 Task: In the Company mitsubishi.com, schedule a meeting with title: 'Product Demo and Service Presentation', Select date: '11 September, 2023', select start time: 12:00:PM. Add location in person New York with meeting description: Kindly join this meeting to understand Product Demo and Service Presentation. Add attendees from company's contact and save.. Logged in from softage.1@softage.net
Action: Mouse moved to (67, 49)
Screenshot: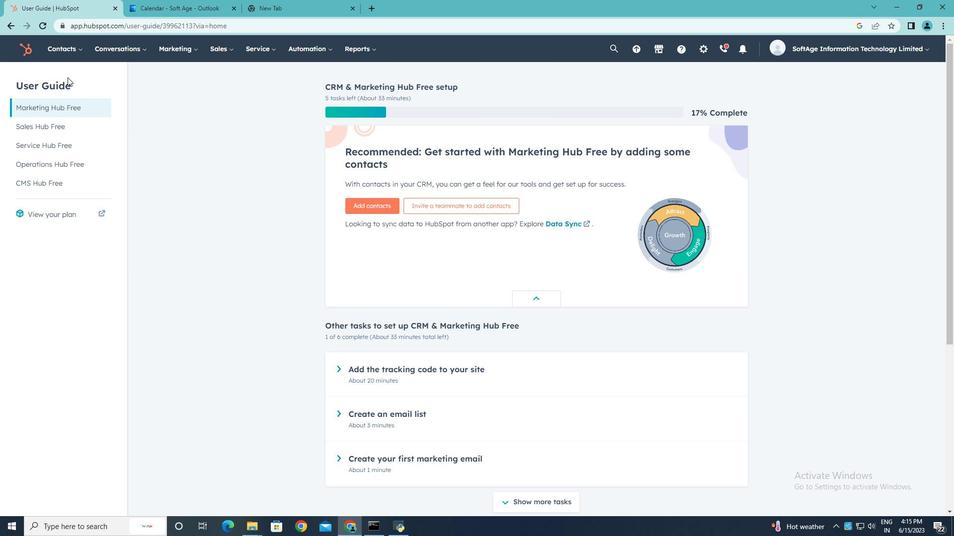 
Action: Mouse pressed left at (67, 49)
Screenshot: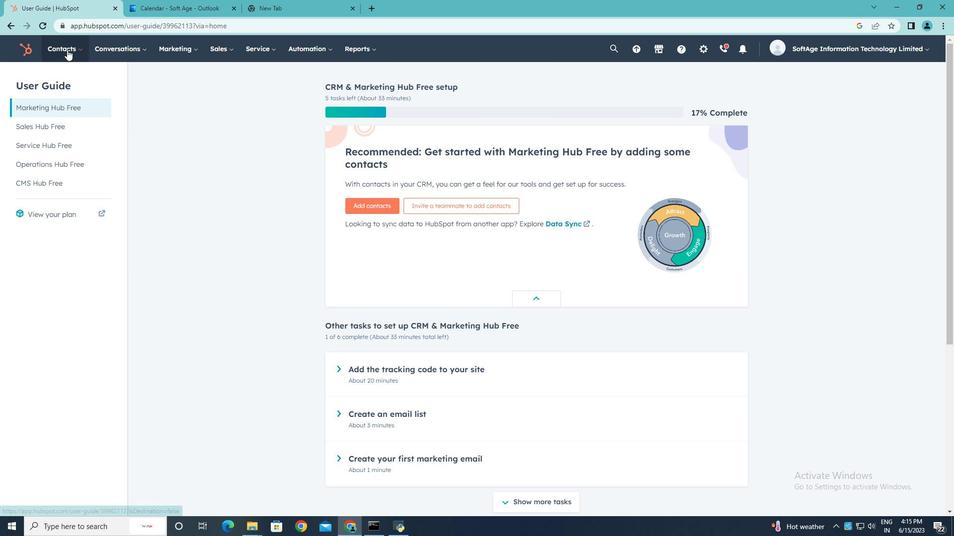 
Action: Mouse moved to (75, 96)
Screenshot: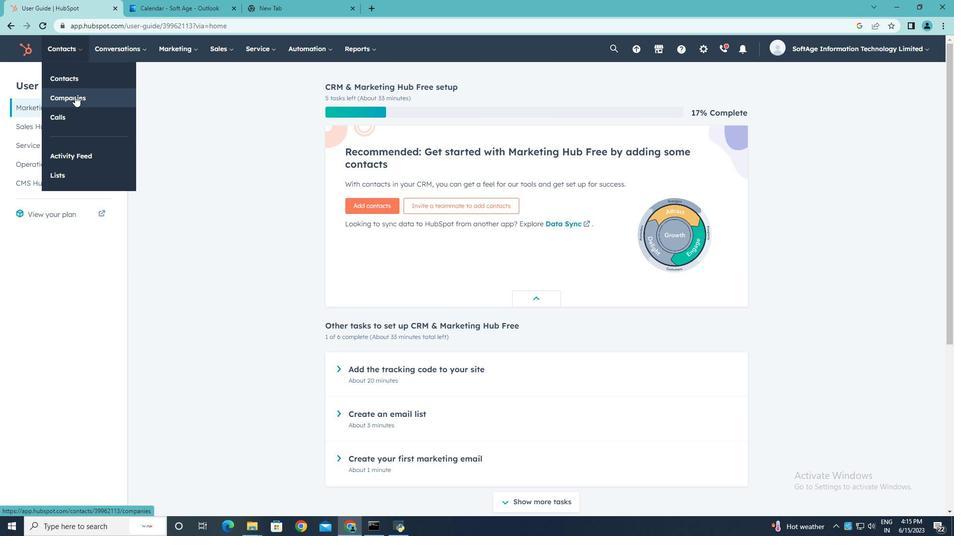 
Action: Mouse pressed left at (75, 96)
Screenshot: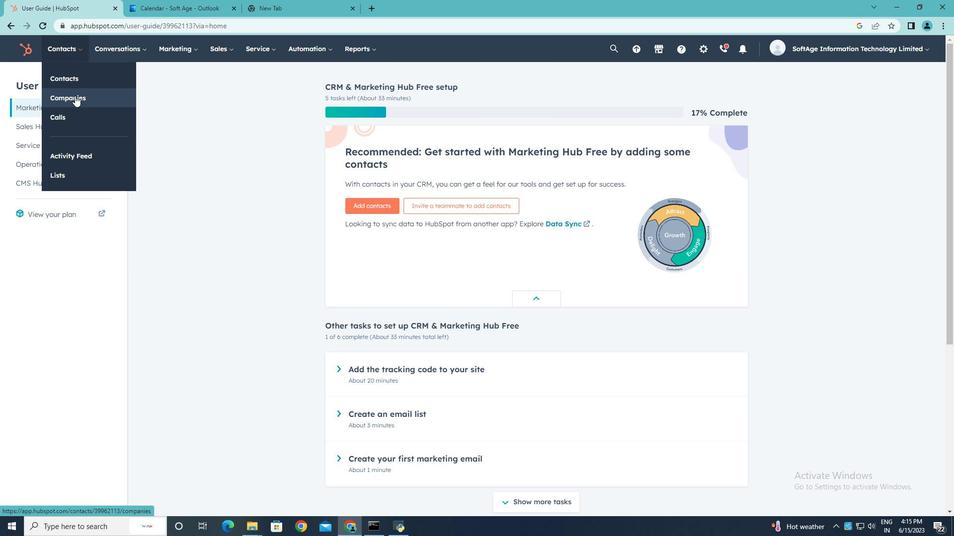 
Action: Mouse moved to (69, 159)
Screenshot: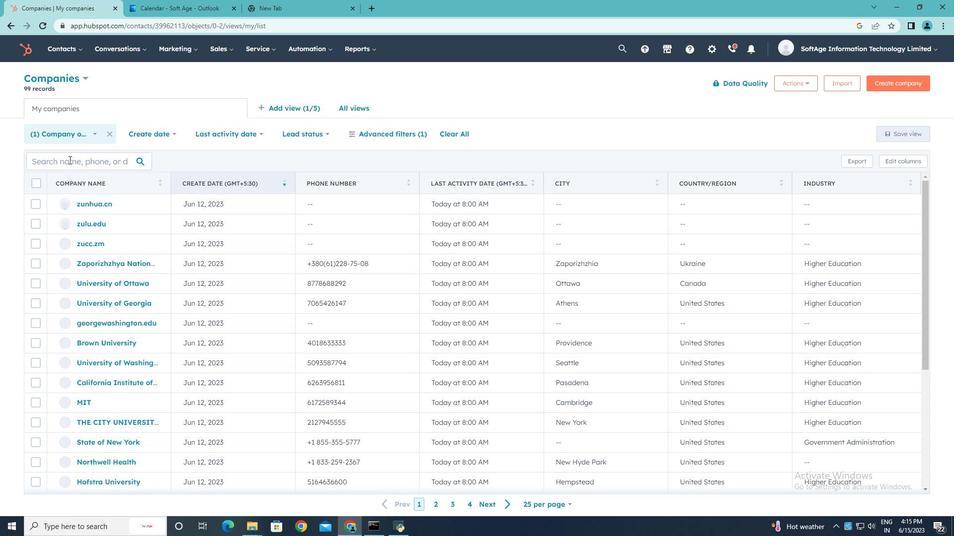 
Action: Mouse pressed left at (69, 159)
Screenshot: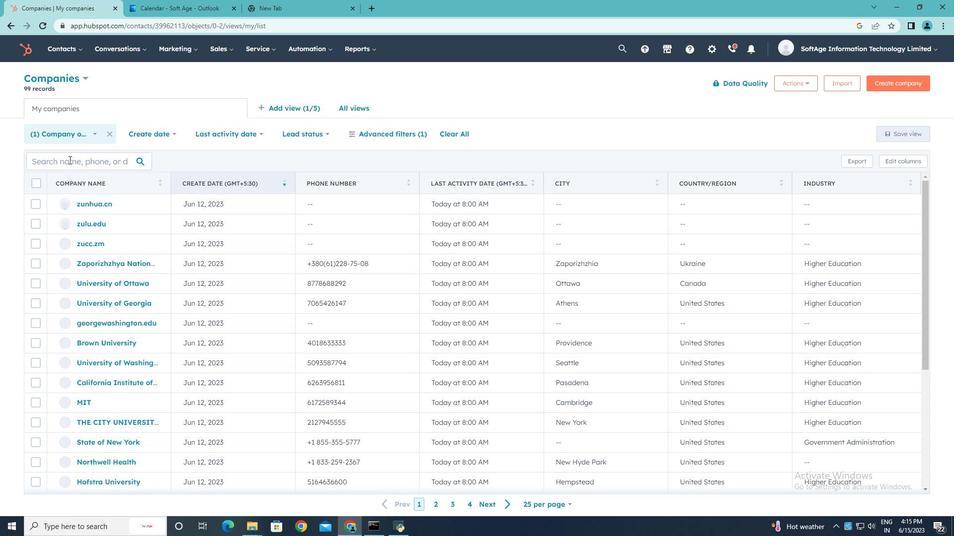 
Action: Mouse moved to (69, 159)
Screenshot: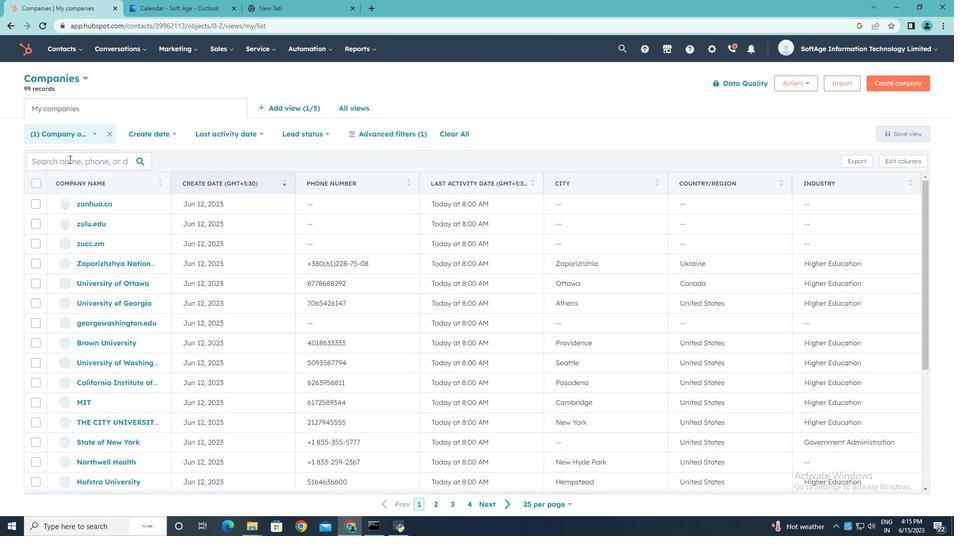 
Action: Key pressed <Key.shift><Key.shift><Key.shift><Key.shift>mitsubishi.com
Screenshot: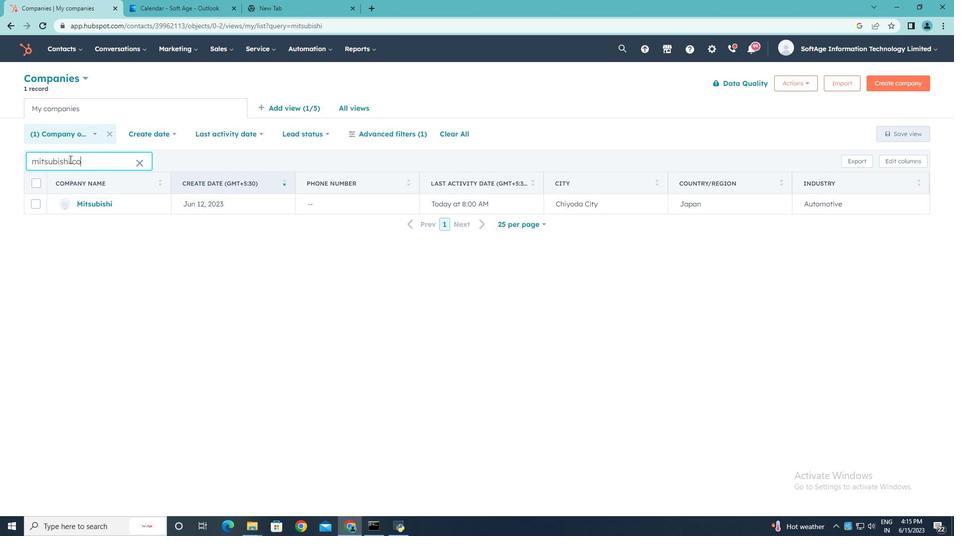 
Action: Mouse moved to (89, 204)
Screenshot: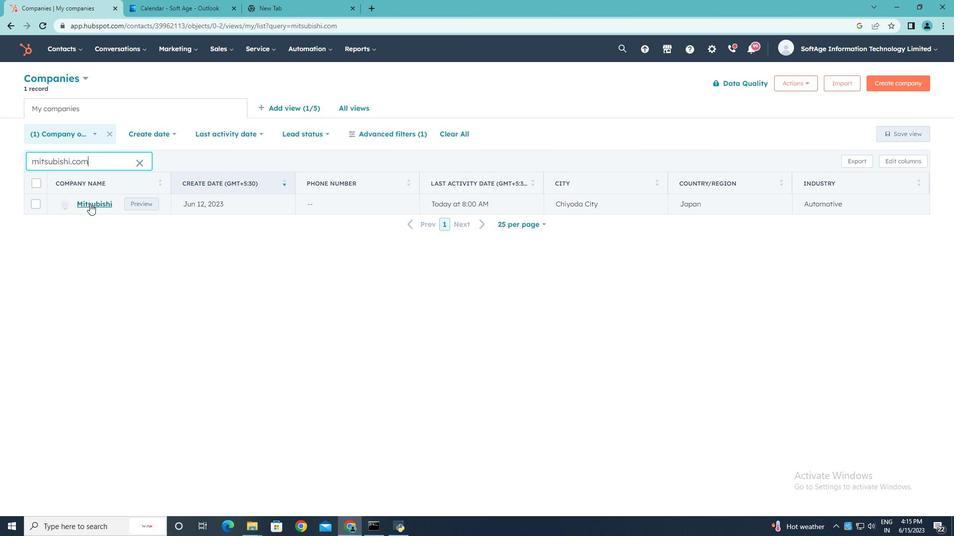 
Action: Mouse pressed left at (89, 204)
Screenshot: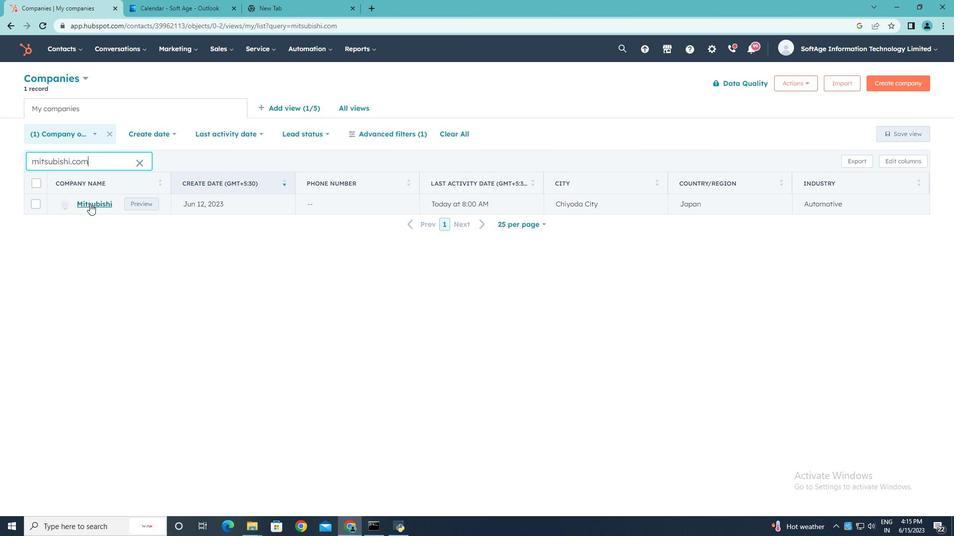 
Action: Mouse moved to (160, 160)
Screenshot: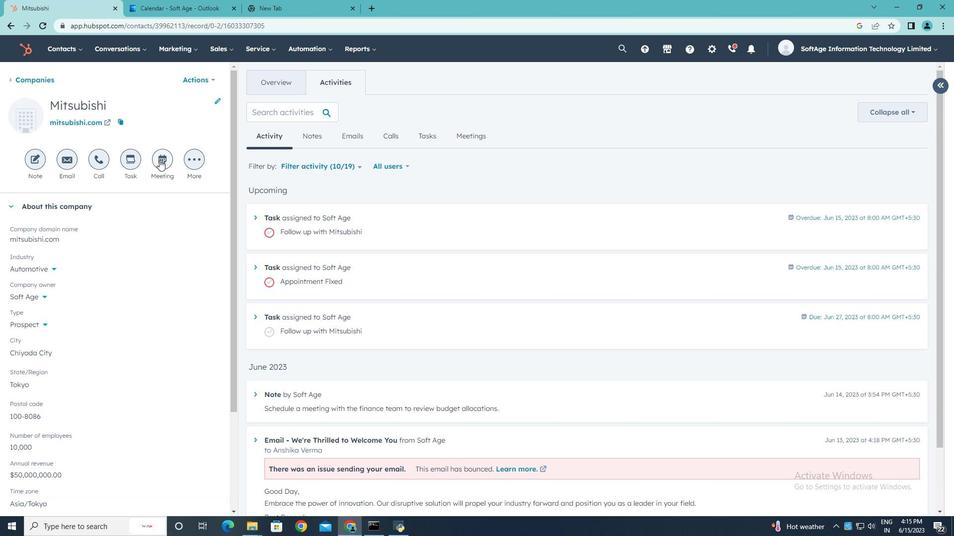
Action: Mouse pressed left at (160, 160)
Screenshot: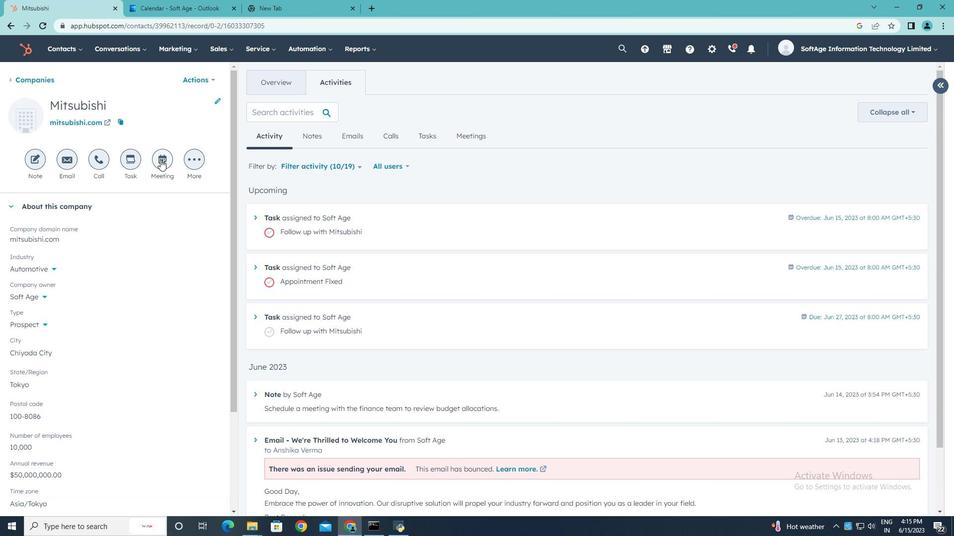 
Action: Key pressed <Key.shift>Product<Key.space><Key.shift>Demo<Key.space>and<Key.space><Key.shift>Service<Key.space><Key.shift>Presentation
Screenshot: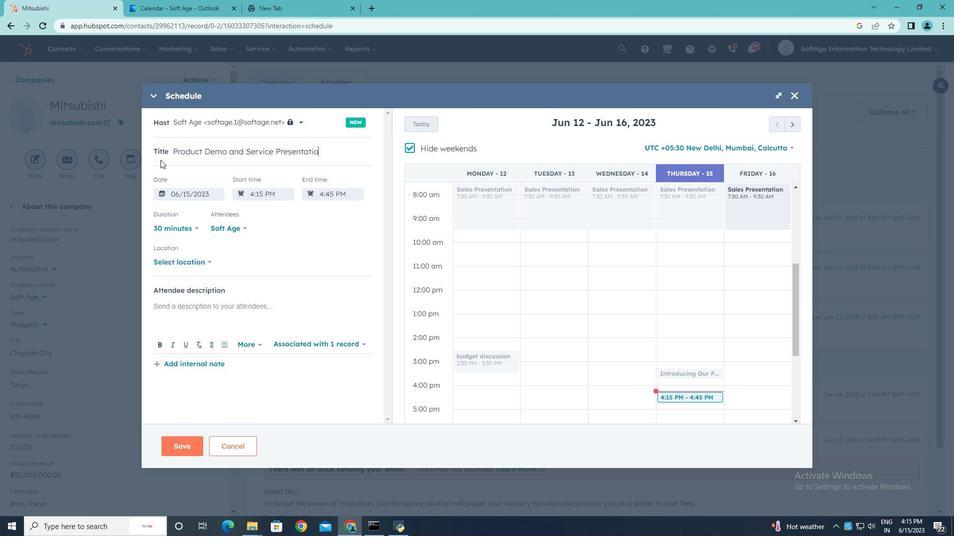
Action: Mouse moved to (409, 150)
Screenshot: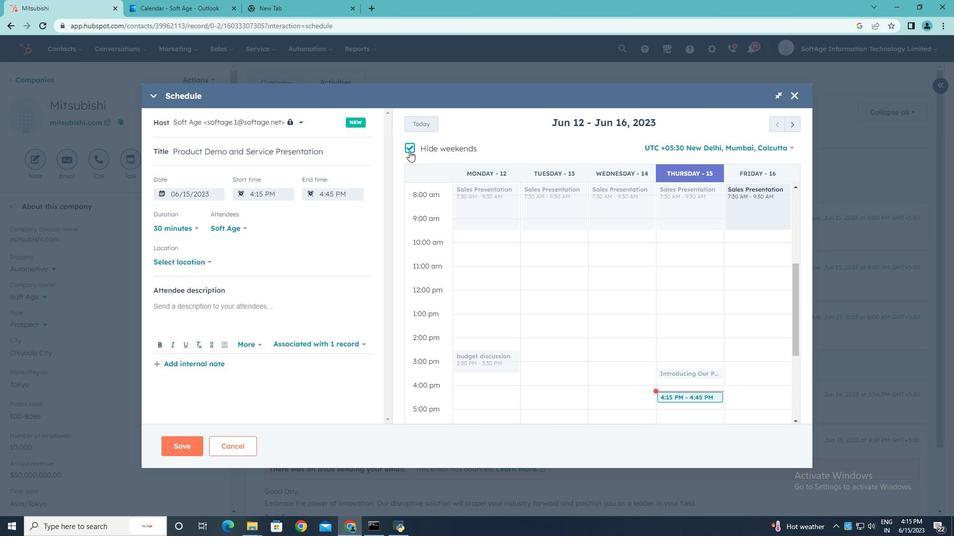 
Action: Mouse pressed left at (409, 150)
Screenshot: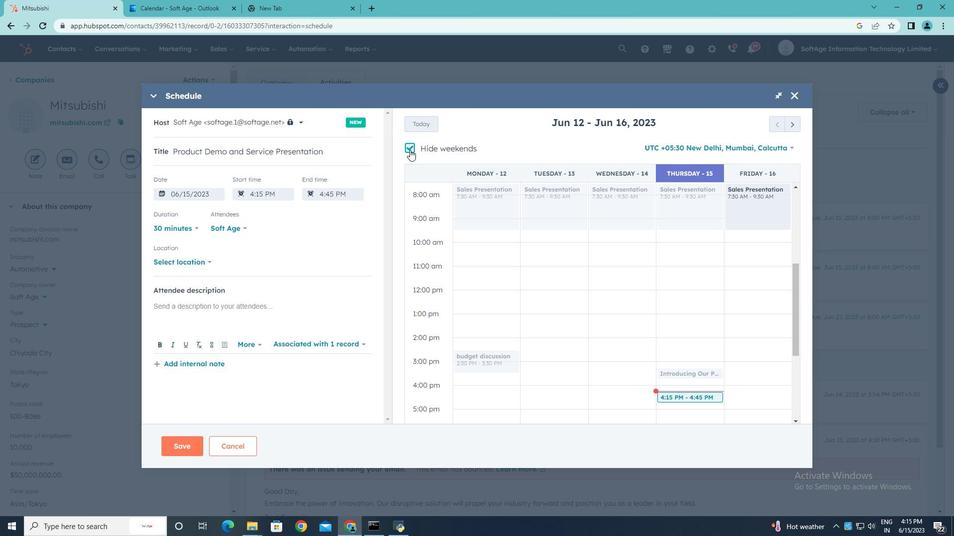 
Action: Mouse moved to (794, 126)
Screenshot: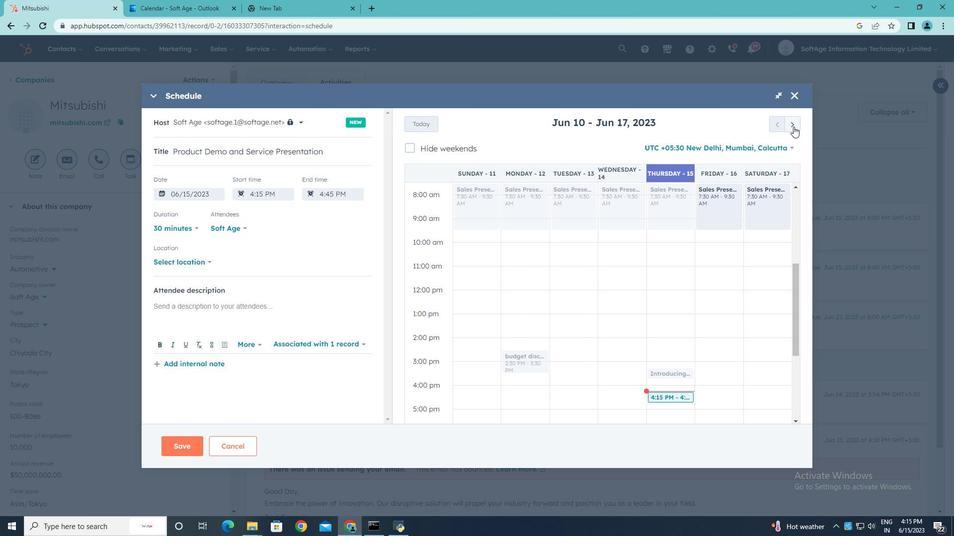 
Action: Mouse pressed left at (794, 126)
Screenshot: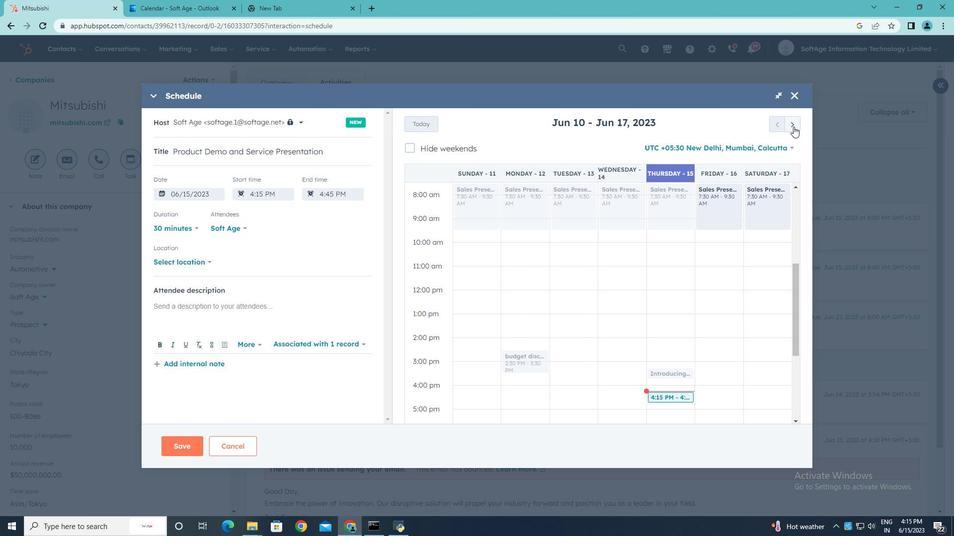 
Action: Mouse moved to (794, 126)
Screenshot: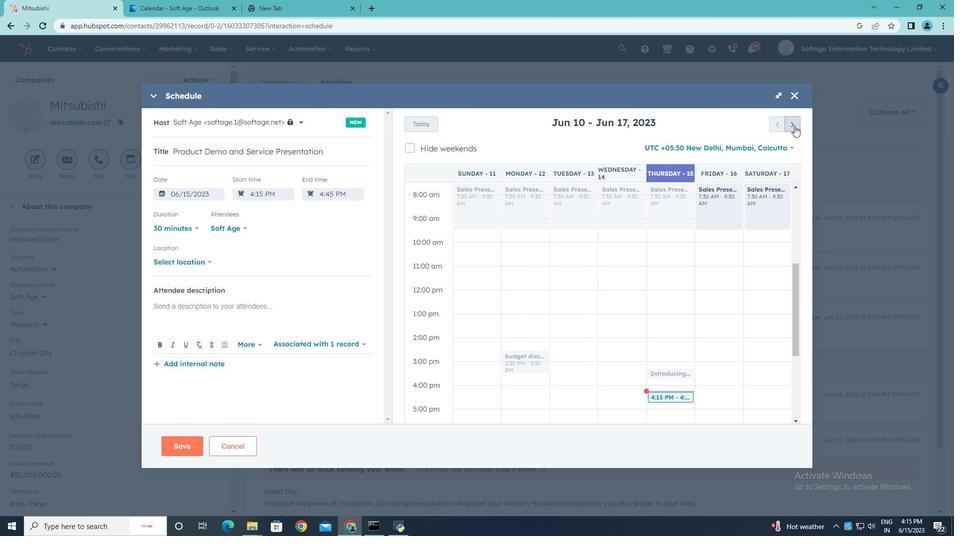 
Action: Mouse pressed left at (794, 126)
Screenshot: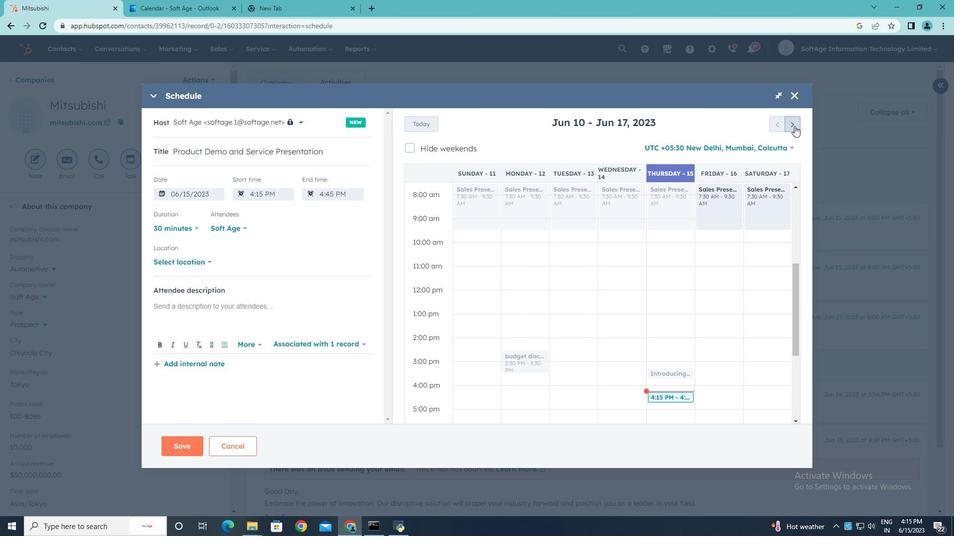 
Action: Mouse pressed left at (794, 126)
Screenshot: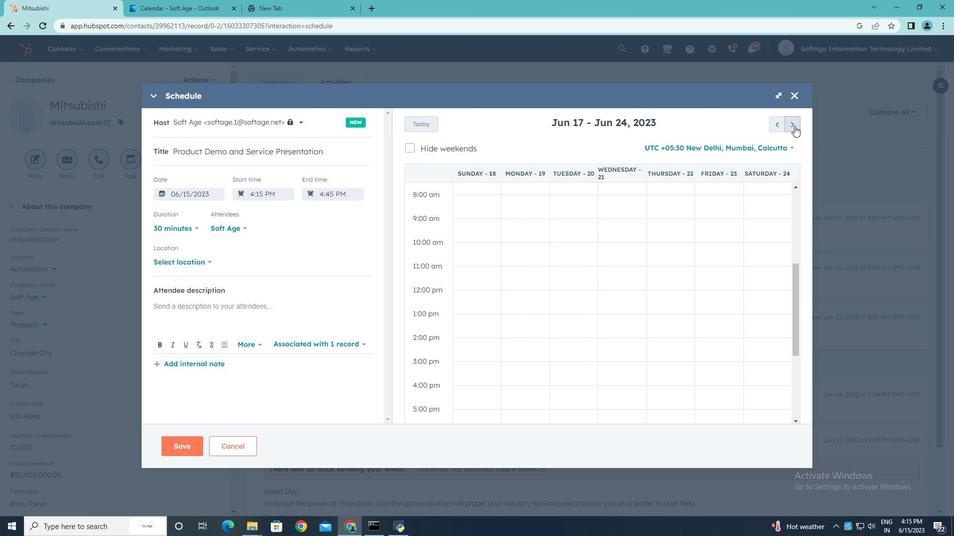 
Action: Mouse pressed left at (794, 126)
Screenshot: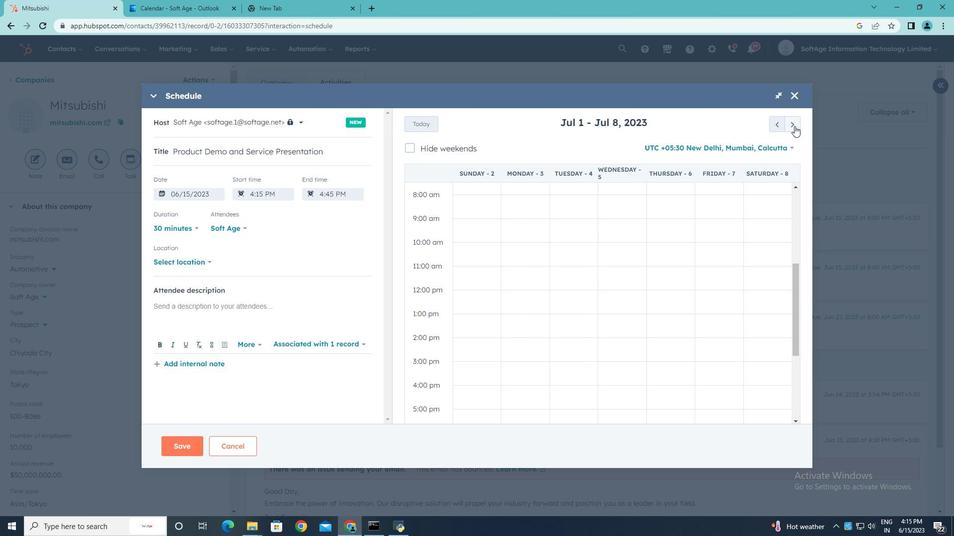 
Action: Mouse pressed left at (794, 126)
Screenshot: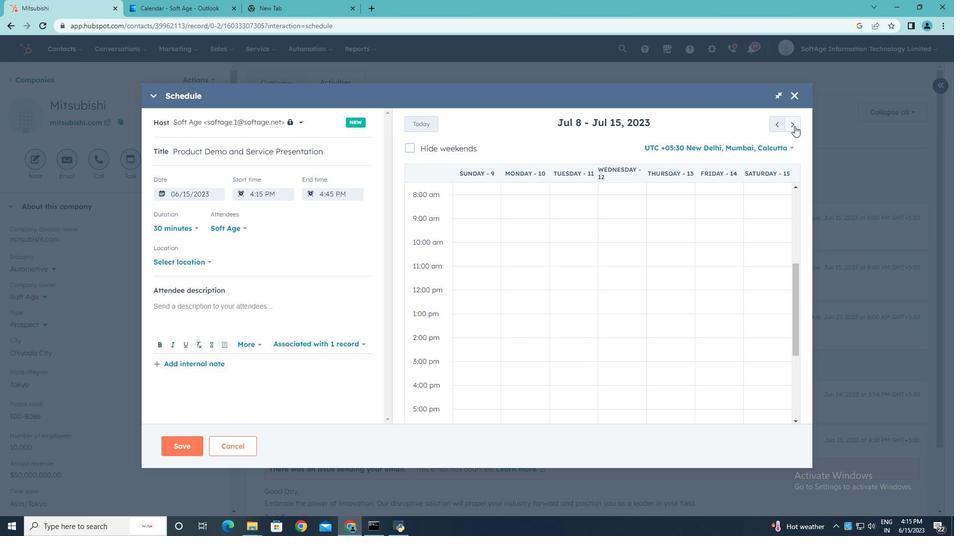 
Action: Mouse pressed left at (794, 126)
Screenshot: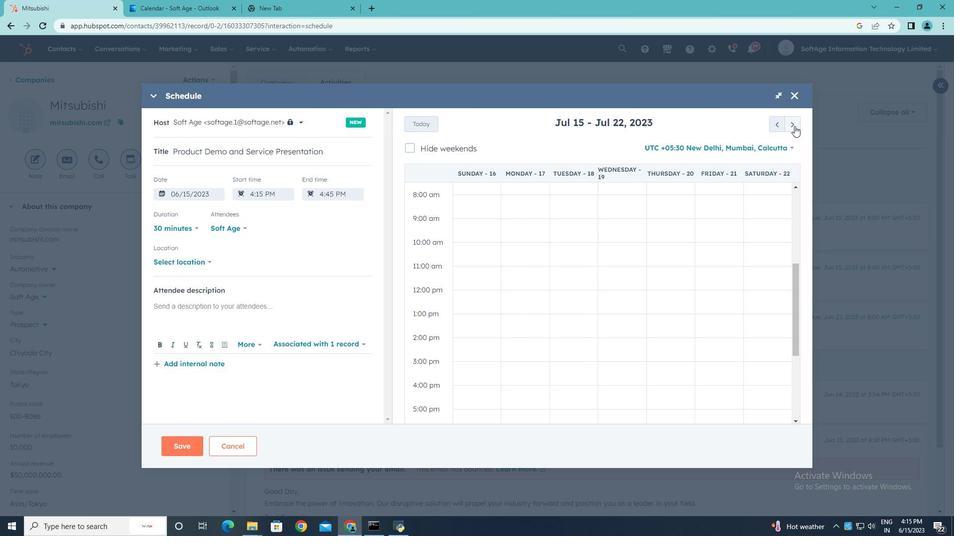 
Action: Mouse pressed left at (794, 126)
Screenshot: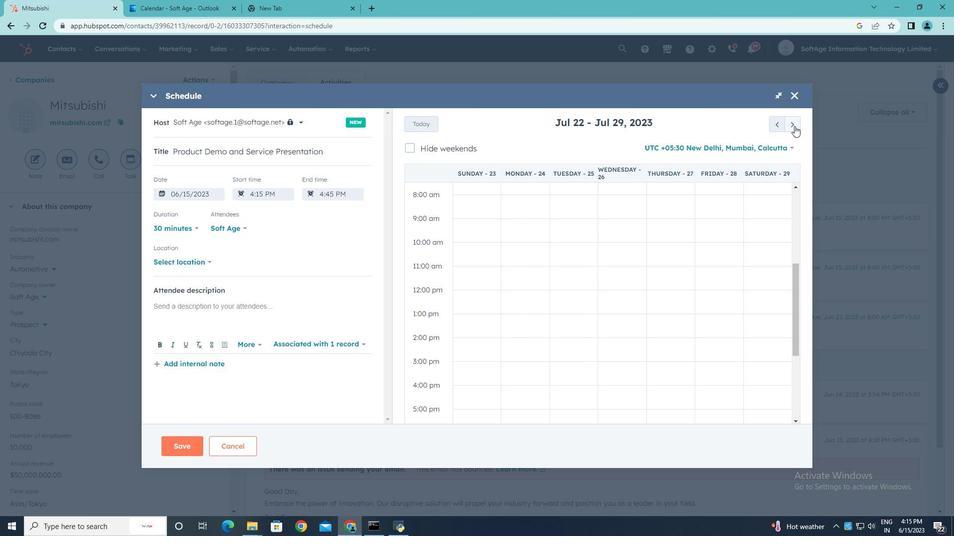 
Action: Mouse pressed left at (794, 126)
Screenshot: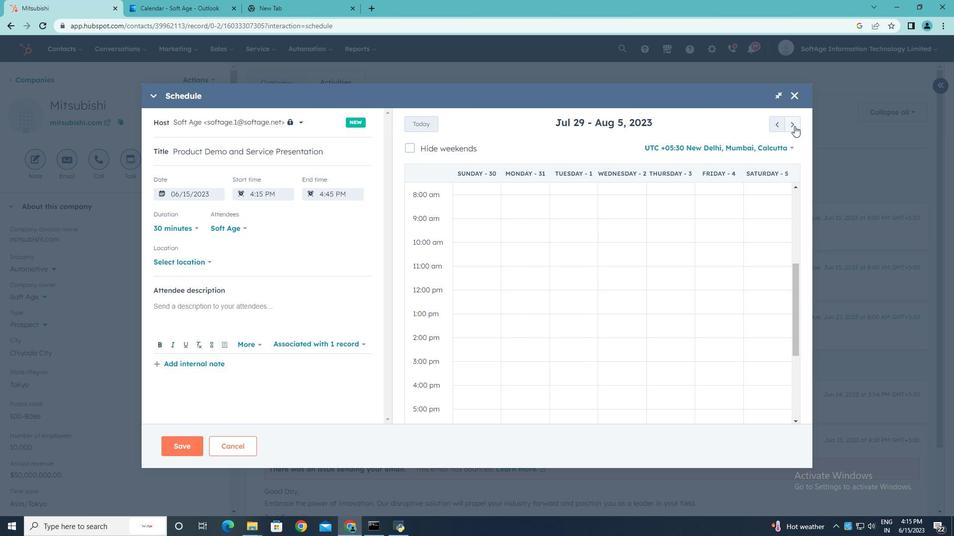
Action: Mouse pressed left at (794, 126)
Screenshot: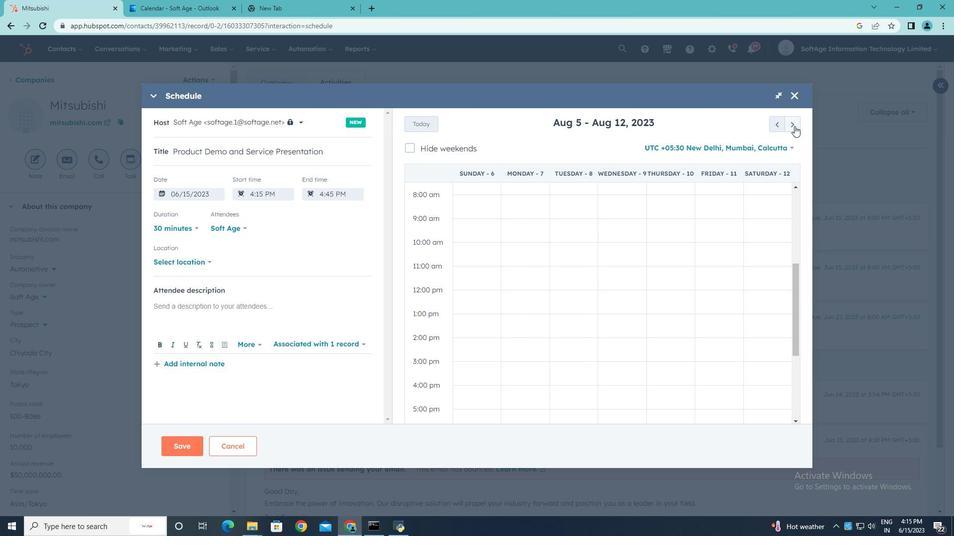 
Action: Mouse pressed left at (794, 126)
Screenshot: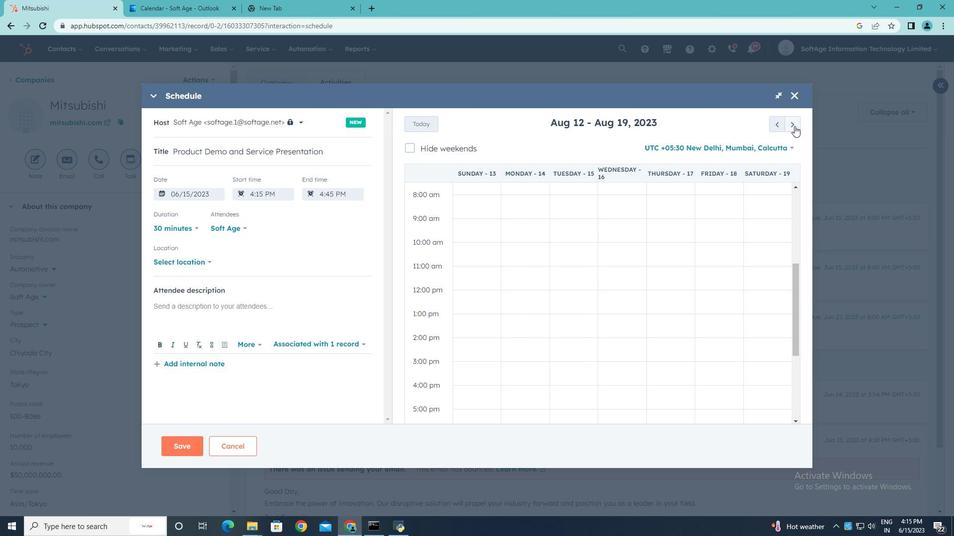 
Action: Mouse pressed left at (794, 126)
Screenshot: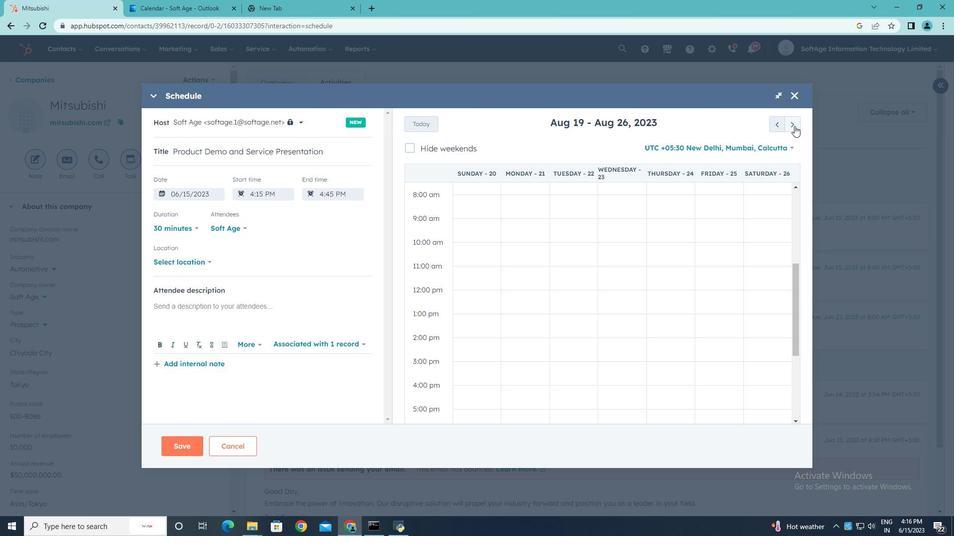 
Action: Mouse pressed left at (794, 126)
Screenshot: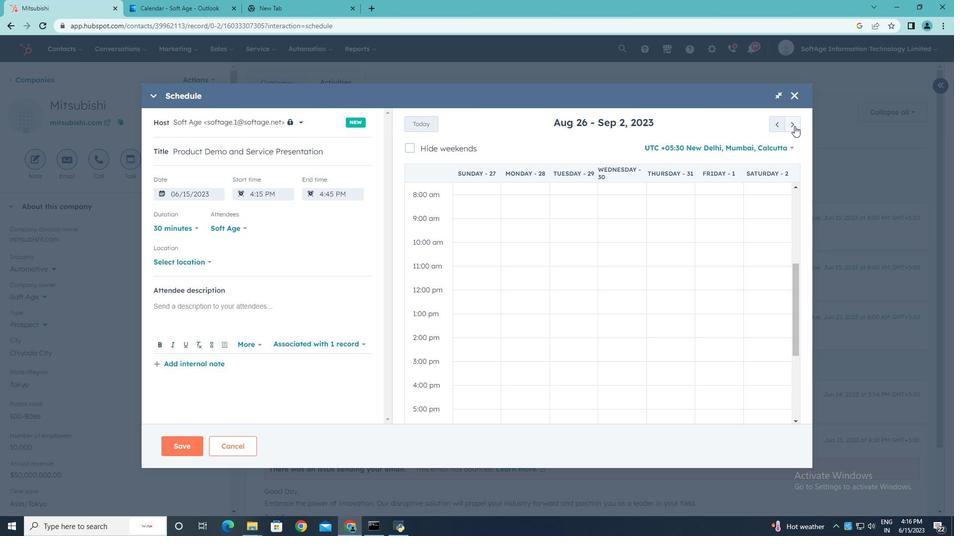 
Action: Mouse pressed left at (794, 126)
Screenshot: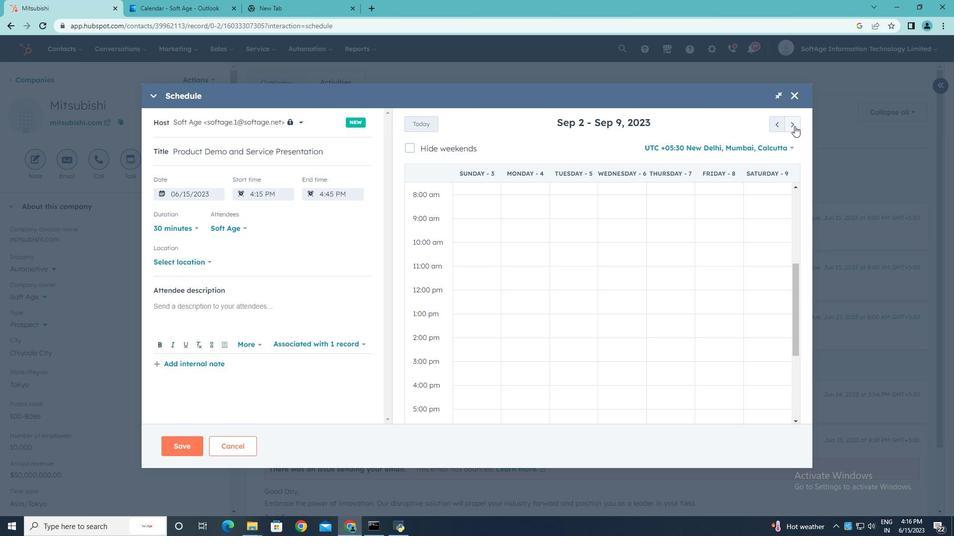 
Action: Mouse moved to (514, 294)
Screenshot: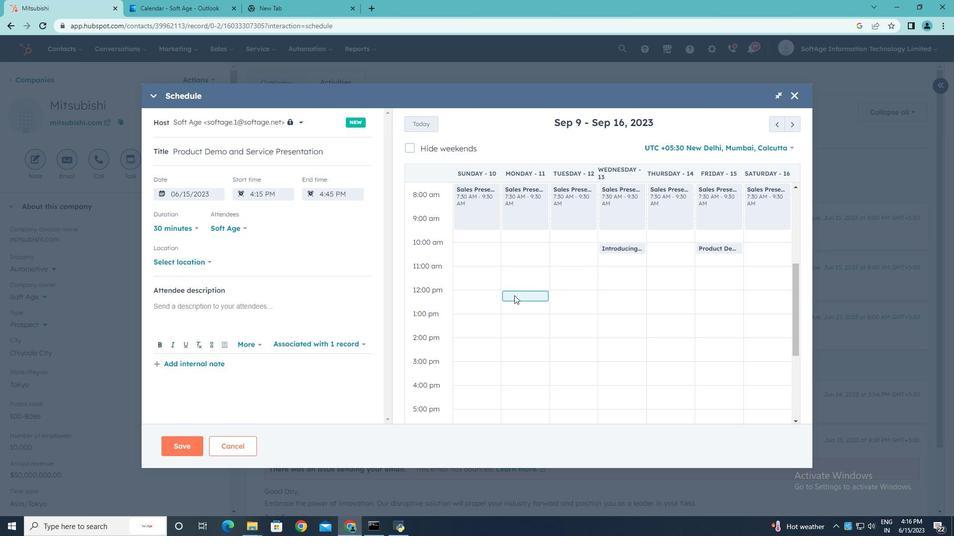 
Action: Mouse pressed left at (514, 294)
Screenshot: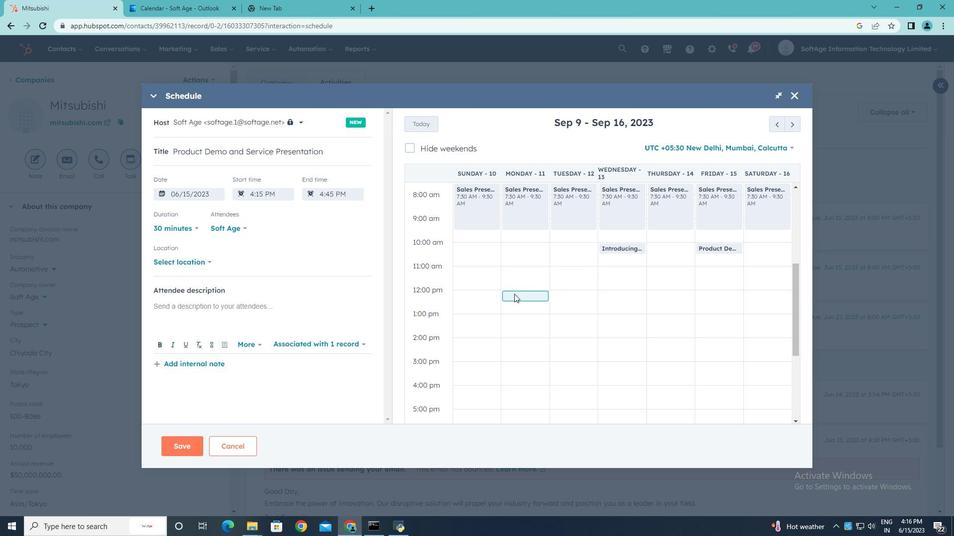 
Action: Mouse moved to (209, 259)
Screenshot: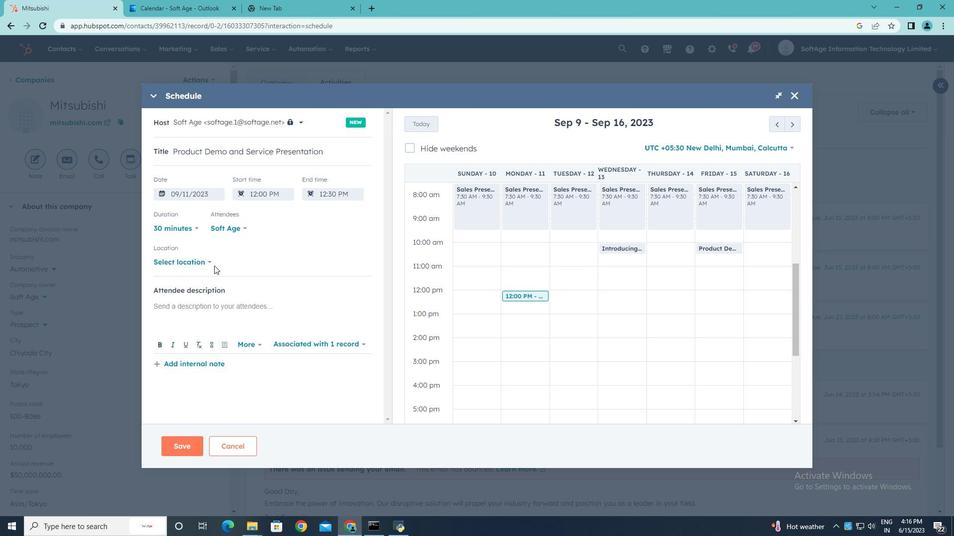 
Action: Mouse pressed left at (209, 259)
Screenshot: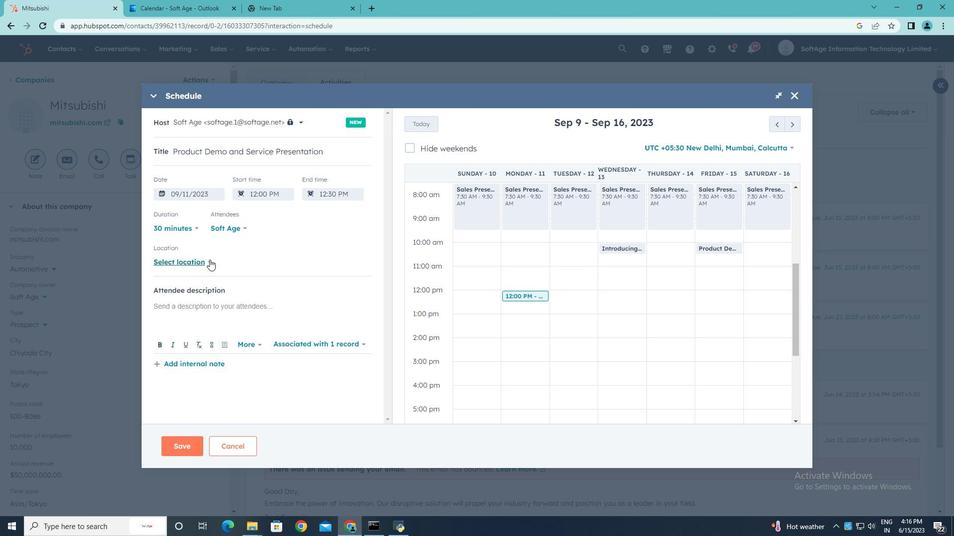 
Action: Mouse moved to (251, 261)
Screenshot: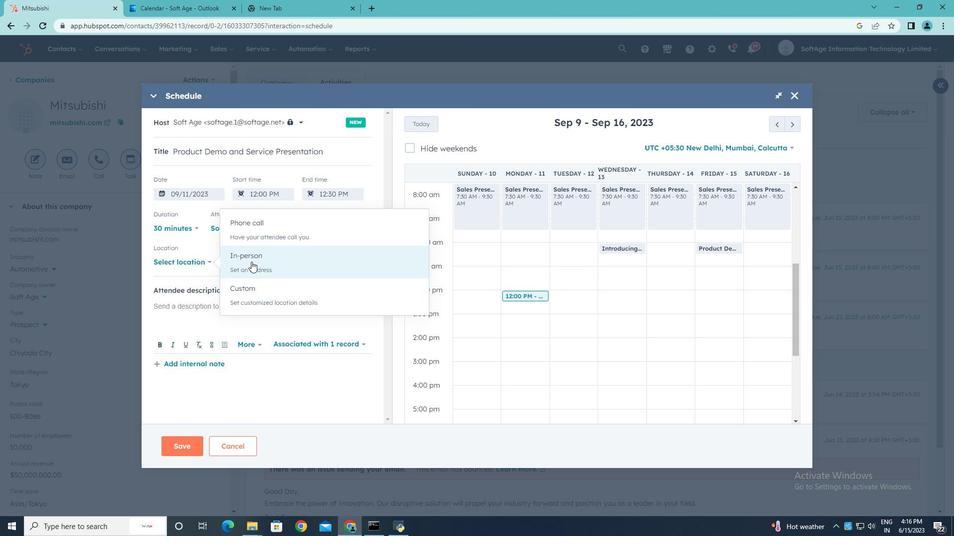 
Action: Mouse pressed left at (251, 261)
Screenshot: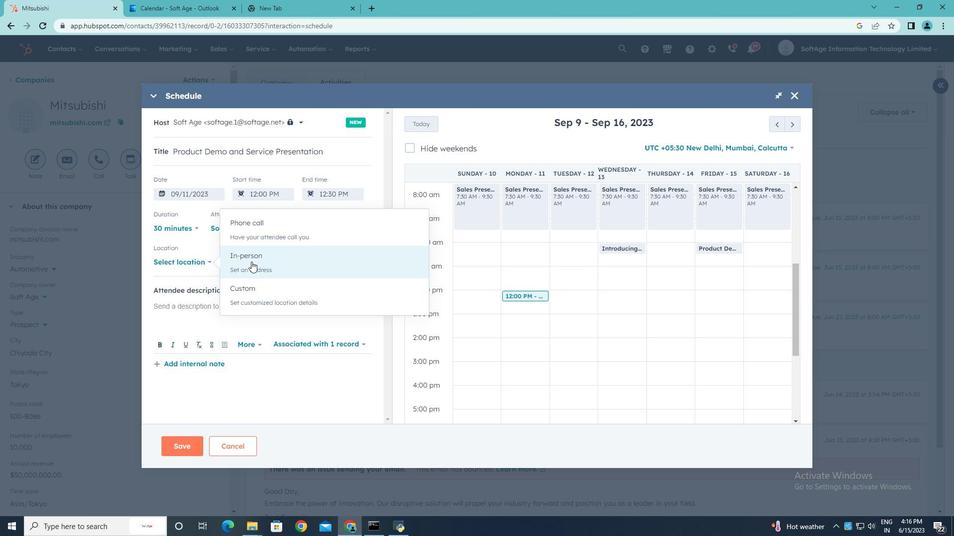 
Action: Mouse moved to (251, 261)
Screenshot: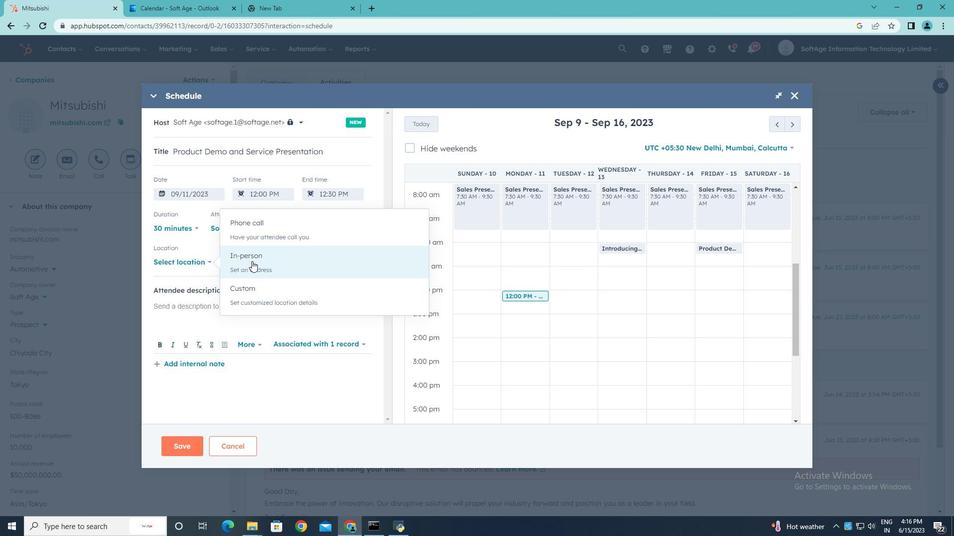 
Action: Mouse pressed left at (251, 261)
Screenshot: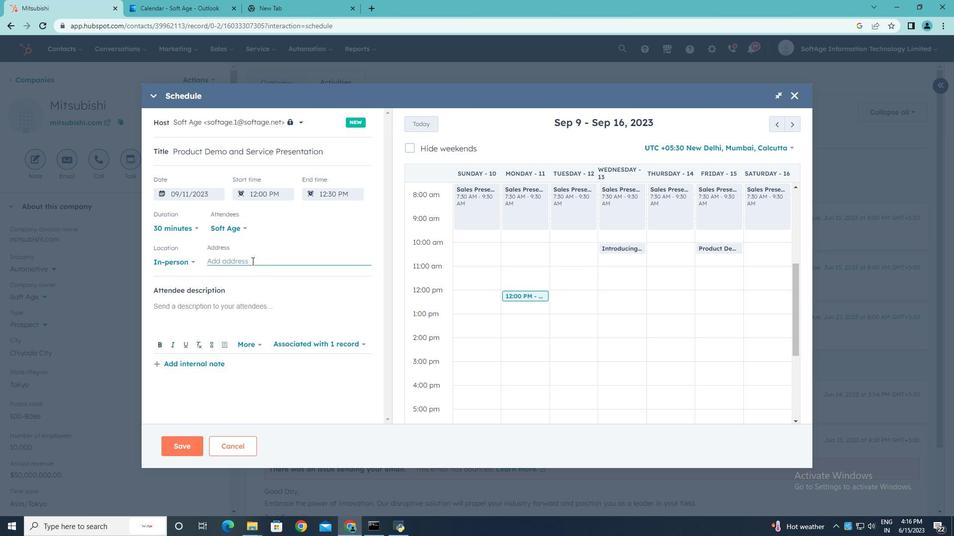 
Action: Key pressed <Key.shift>New<Key.space><Key.shift>York
Screenshot: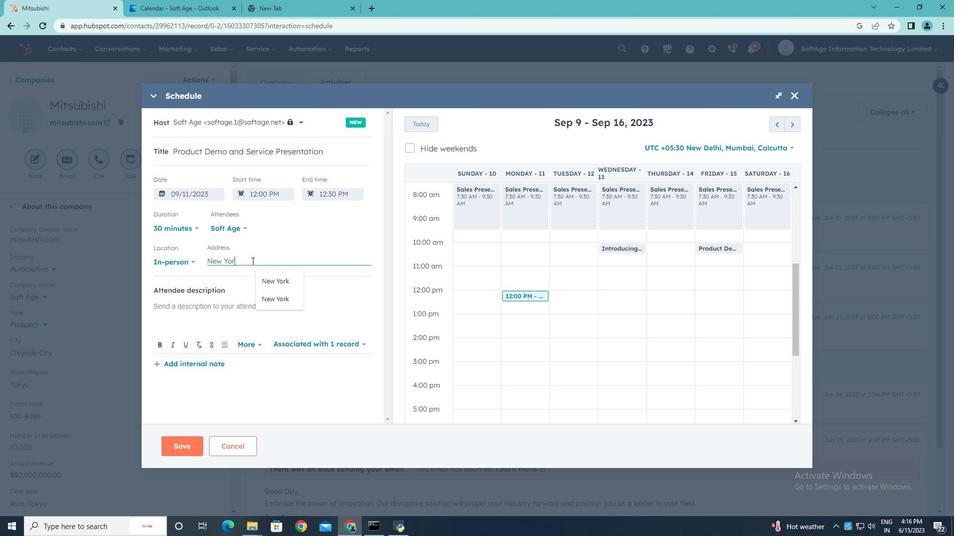 
Action: Mouse moved to (205, 304)
Screenshot: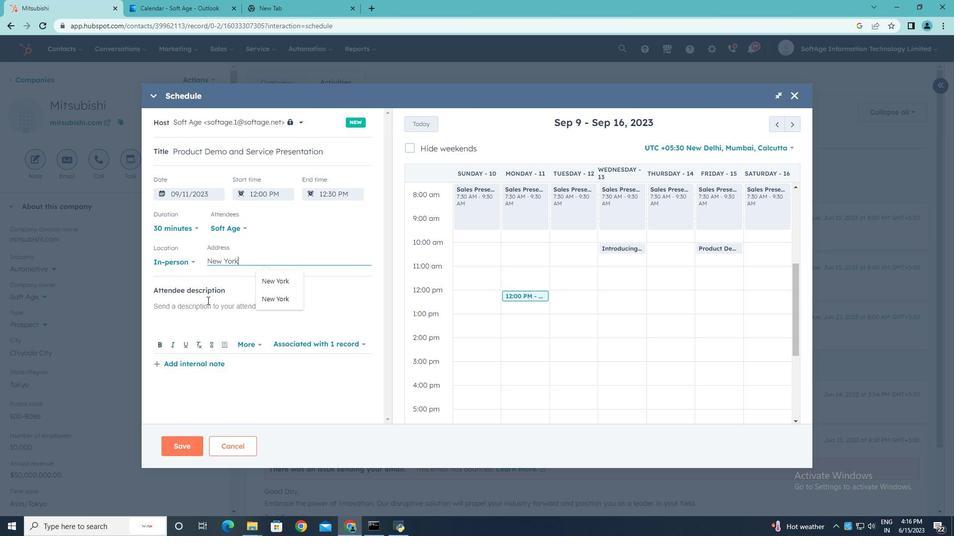 
Action: Mouse pressed left at (205, 304)
Screenshot: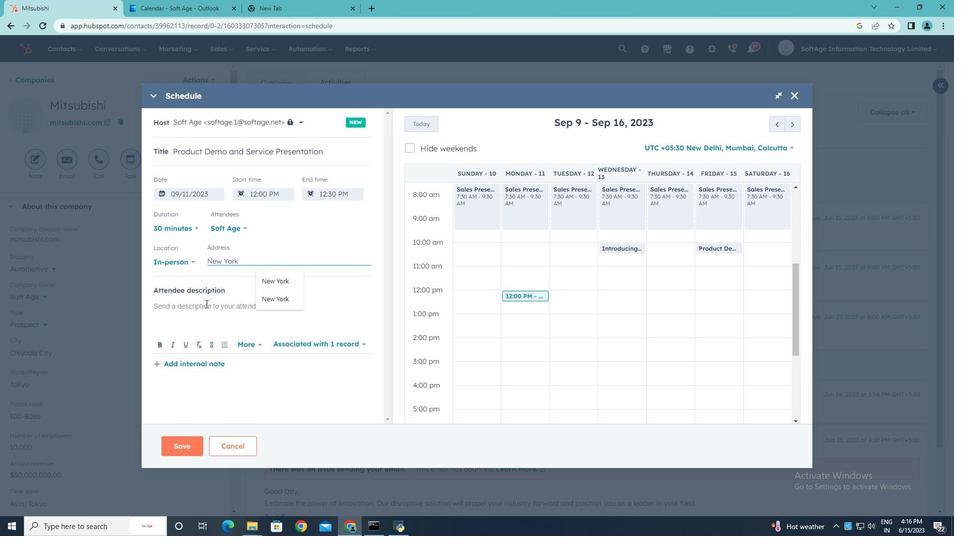 
Action: Key pressed <Key.shift>Kindly<Key.space><Key.shift>J<Key.backspace>join<Key.space>this<Key.space>meeting<Key.space>to<Key.space><Key.shift>understand<Key.space><Key.shift>Product<Key.space><Key.shift>Demo<Key.space>and<Key.space><Key.shift>Service<Key.space><Key.shift><Key.shift><Key.shift><Key.shift><Key.shift><Key.shift><Key.shift><Key.shift><Key.shift><Key.shift><Key.shift><Key.shift>Presents<Key.backspace>ation.
Screenshot: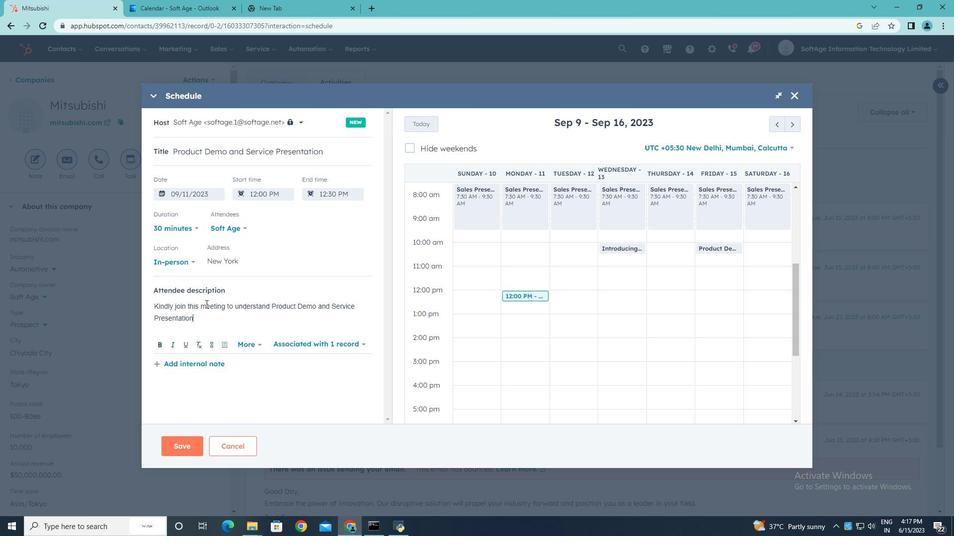 
Action: Mouse moved to (245, 230)
Screenshot: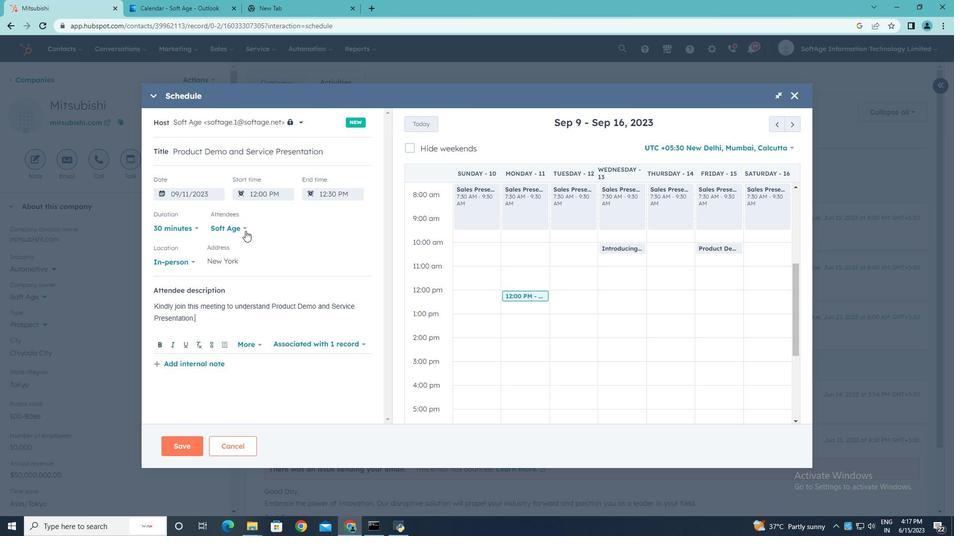 
Action: Mouse pressed left at (245, 230)
Screenshot: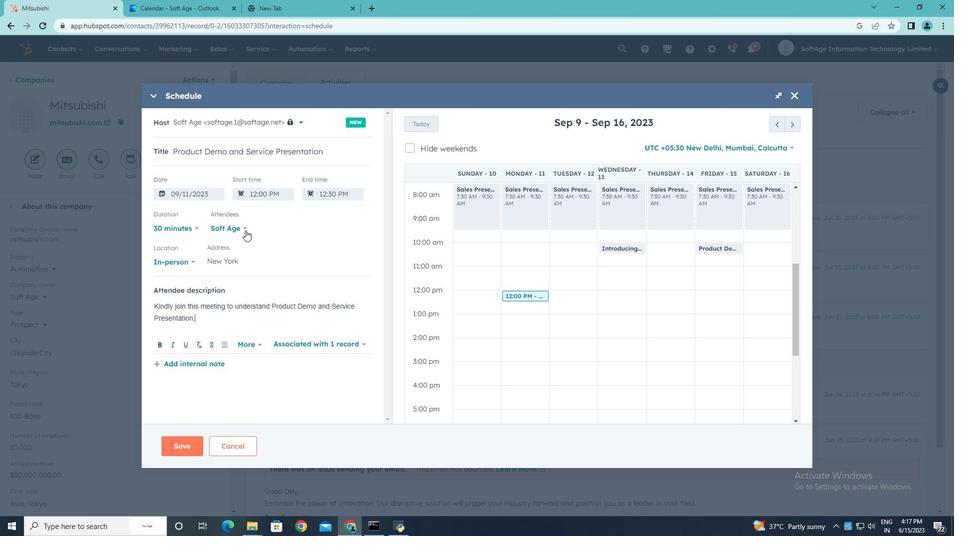 
Action: Mouse moved to (180, 354)
Screenshot: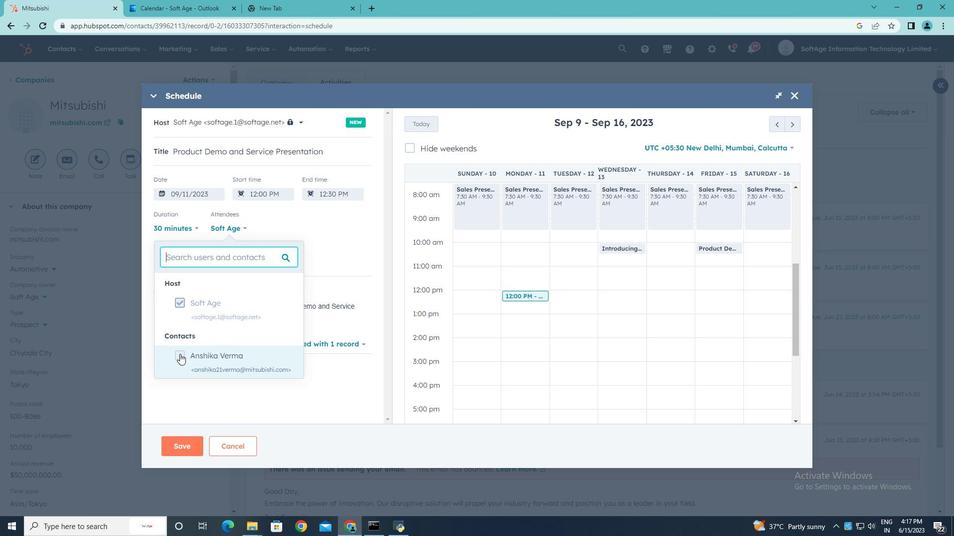 
Action: Mouse pressed left at (180, 354)
Screenshot: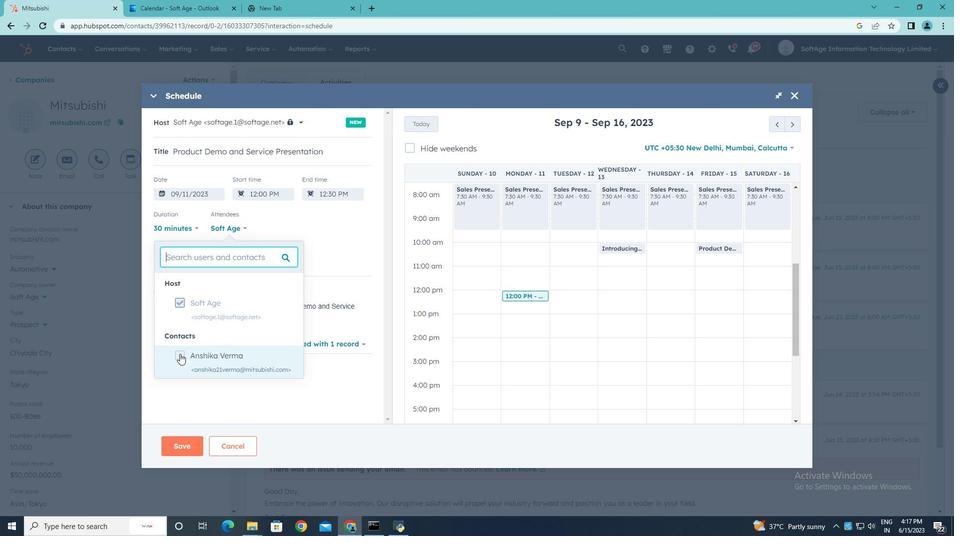 
Action: Mouse moved to (357, 400)
Screenshot: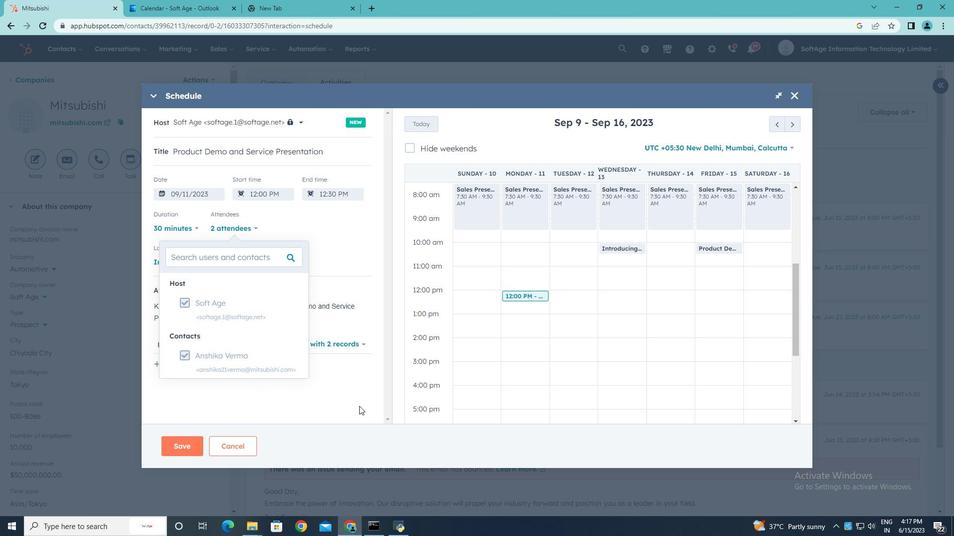 
Action: Mouse pressed left at (357, 400)
Screenshot: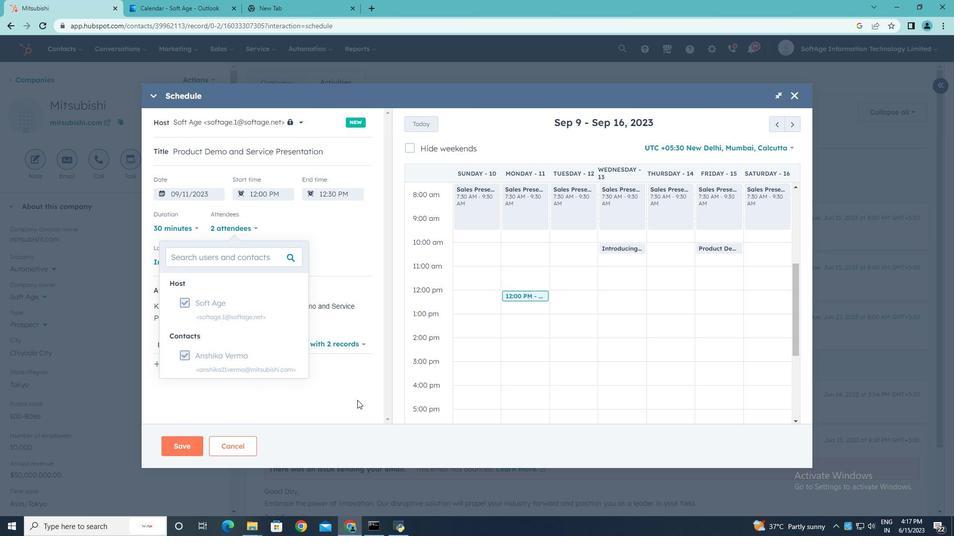 
Action: Mouse moved to (188, 448)
Screenshot: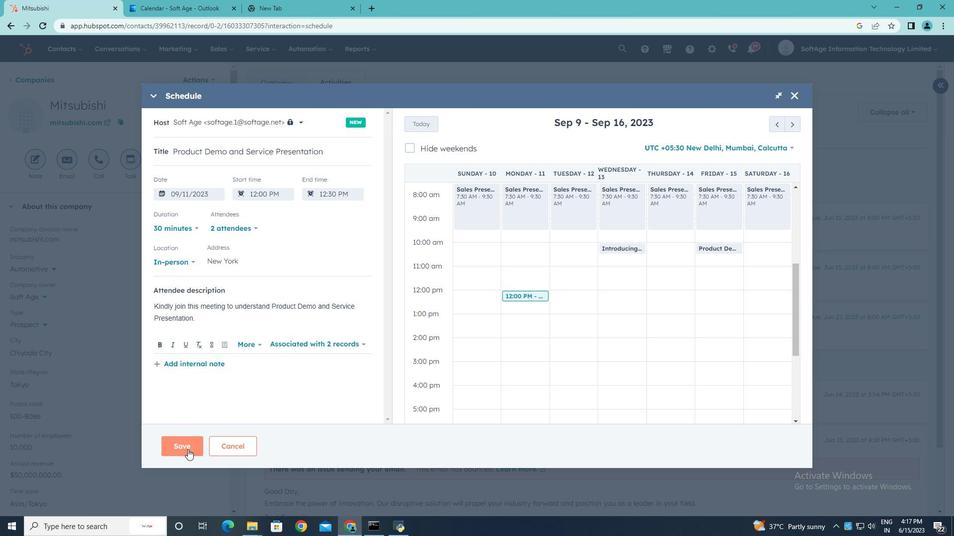 
Action: Mouse pressed left at (188, 448)
Screenshot: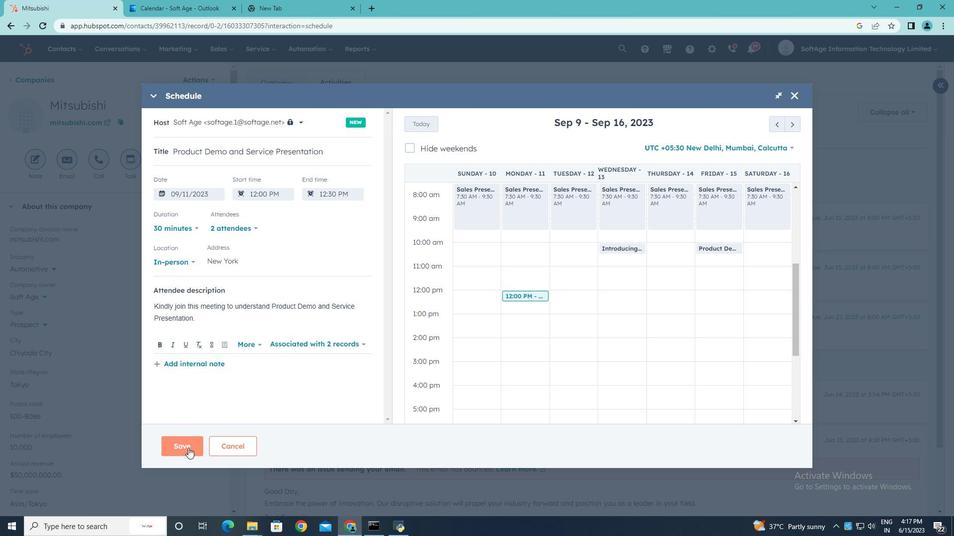 
